 Task: Create Issue Issue0000000003 in Backlog  in Scrum Project Project0000000001 in Jira. Create Issue Issue0000000004 in Backlog  in Scrum Project Project0000000001 in Jira. Create Issue Issue0000000005 in Backlog  in Scrum Project Project0000000001 in Jira. Create Issue Issue0000000006 in Backlog  in Scrum Project Project0000000002 in Jira. Create Issue Issue0000000007 in Backlog  in Scrum Project Project0000000002 in Jira
Action: Mouse moved to (528, 189)
Screenshot: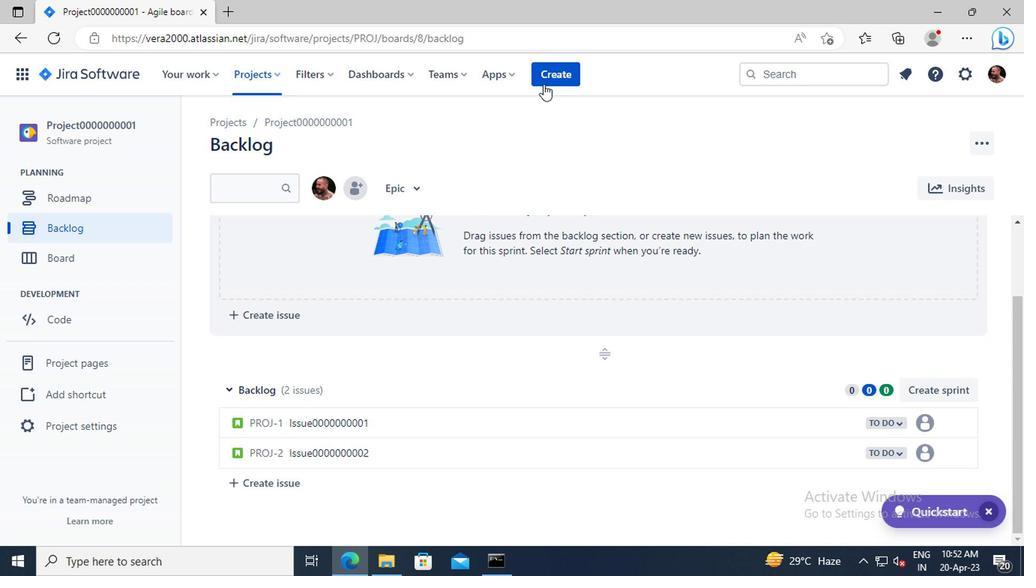 
Action: Mouse pressed left at (528, 189)
Screenshot: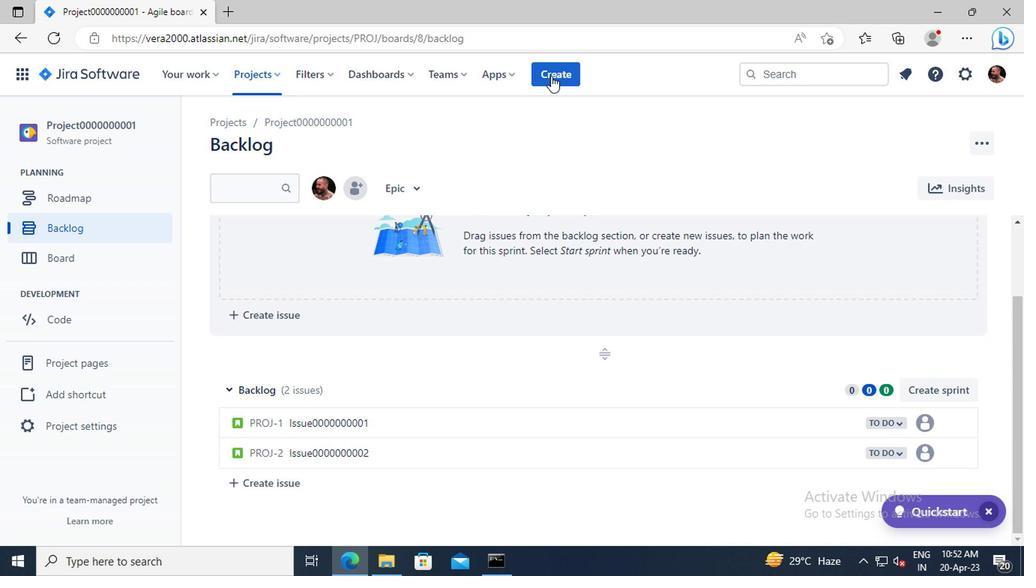 
Action: Mouse moved to (436, 323)
Screenshot: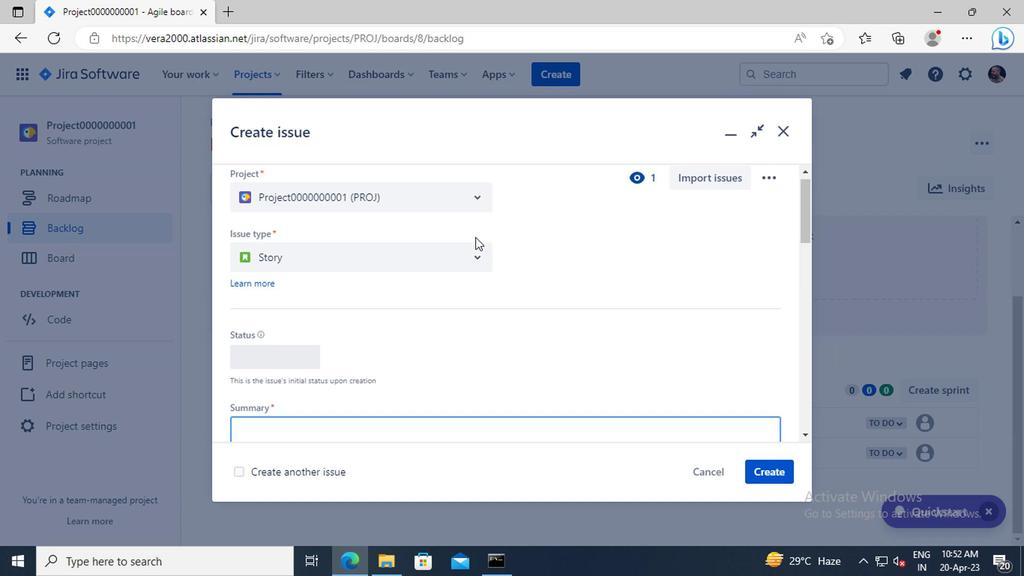 
Action: Mouse scrolled (436, 322) with delta (0, 0)
Screenshot: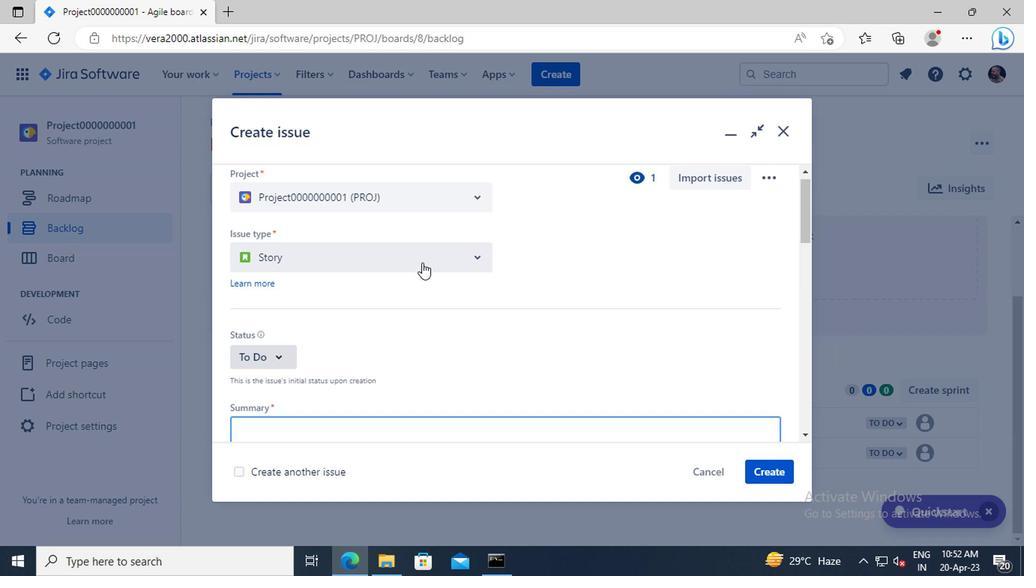 
Action: Mouse scrolled (436, 322) with delta (0, 0)
Screenshot: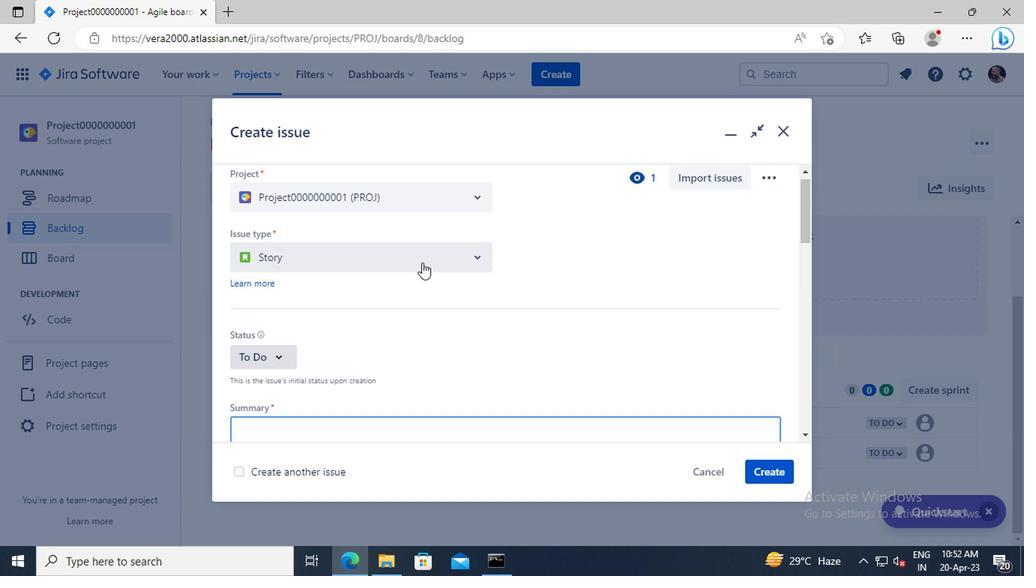 
Action: Mouse moved to (389, 387)
Screenshot: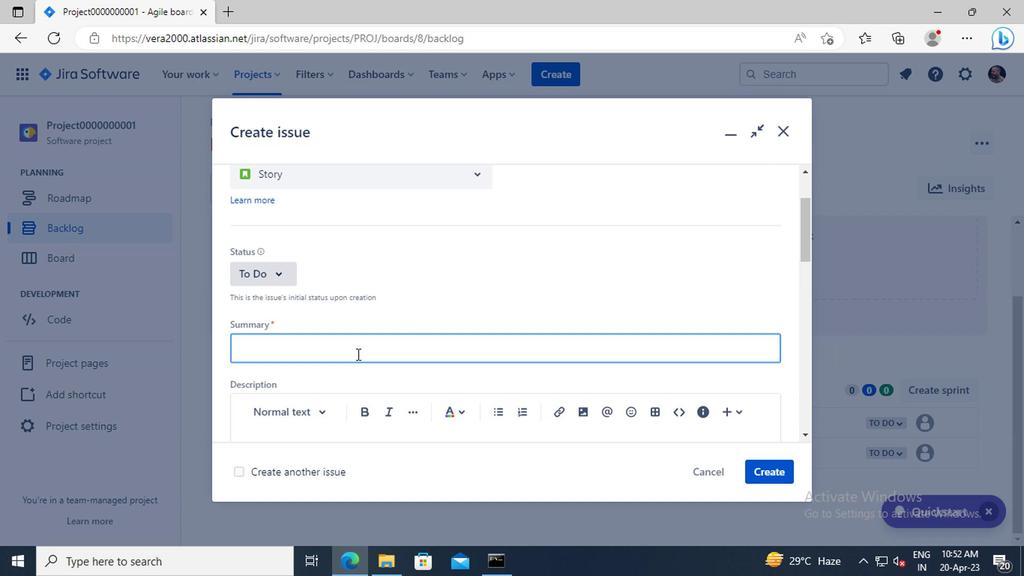 
Action: Mouse pressed left at (389, 387)
Screenshot: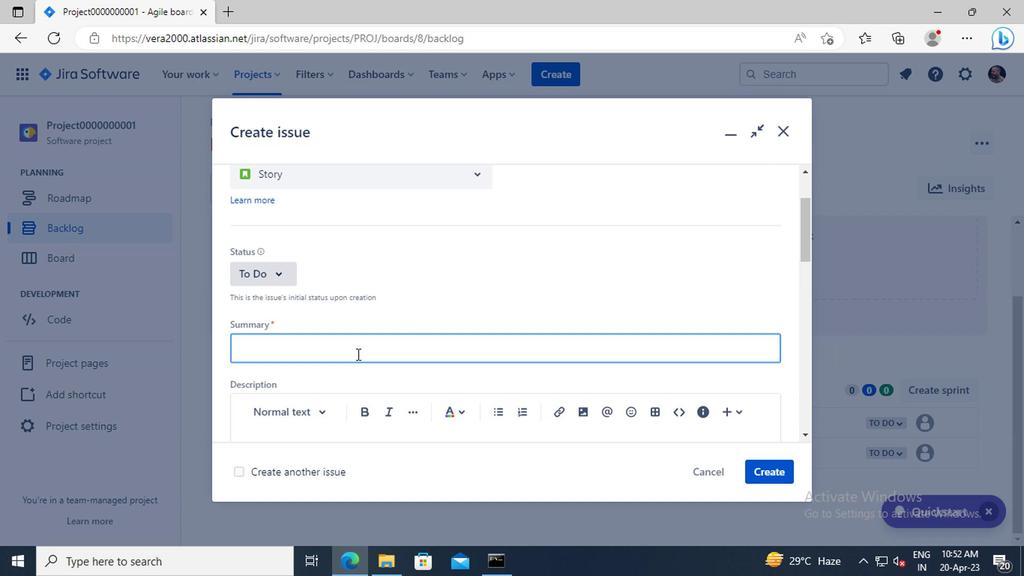 
Action: Key pressed <Key.shift>ISSUE0000000003
Screenshot: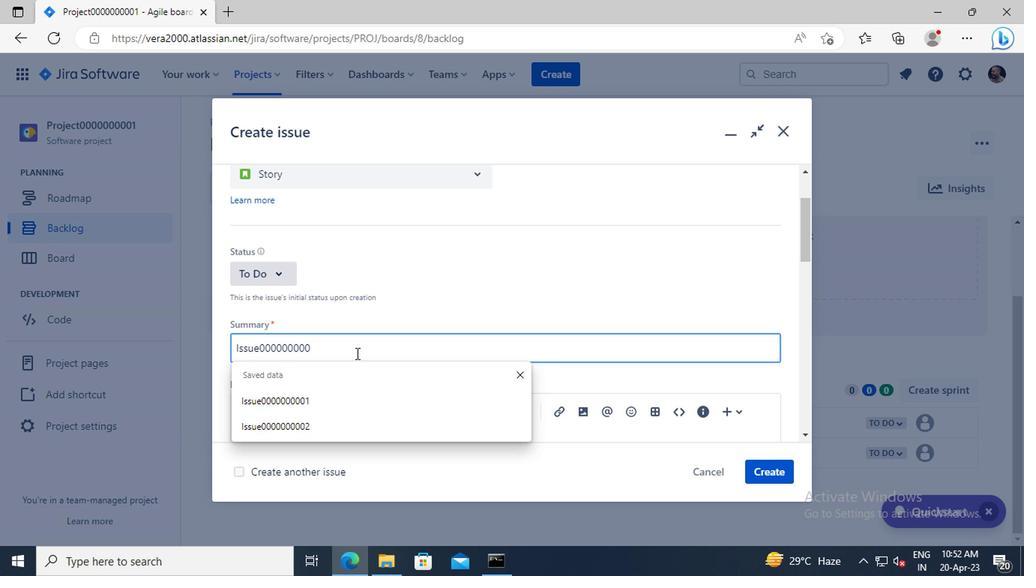 
Action: Mouse moved to (682, 470)
Screenshot: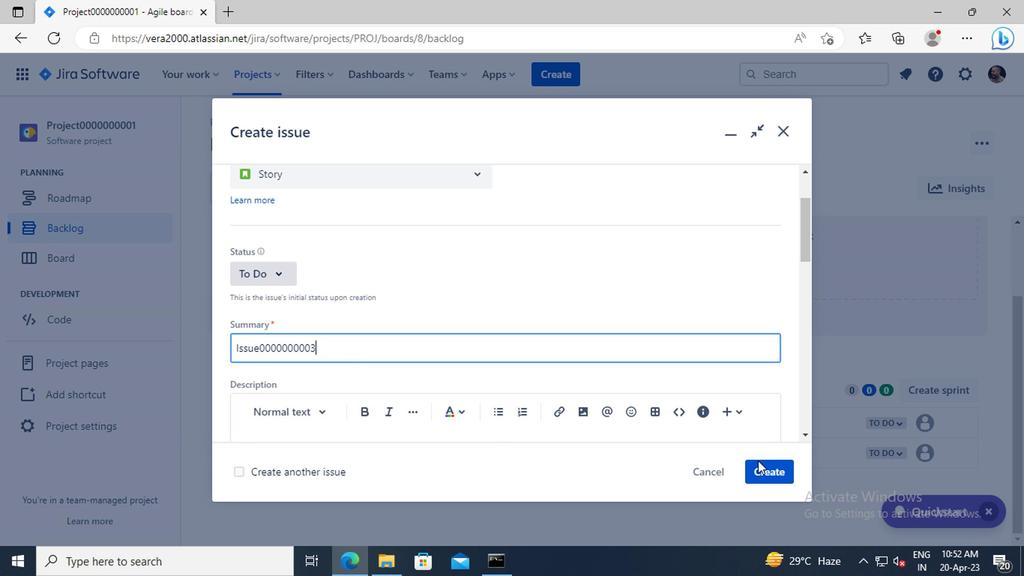 
Action: Mouse pressed left at (682, 470)
Screenshot: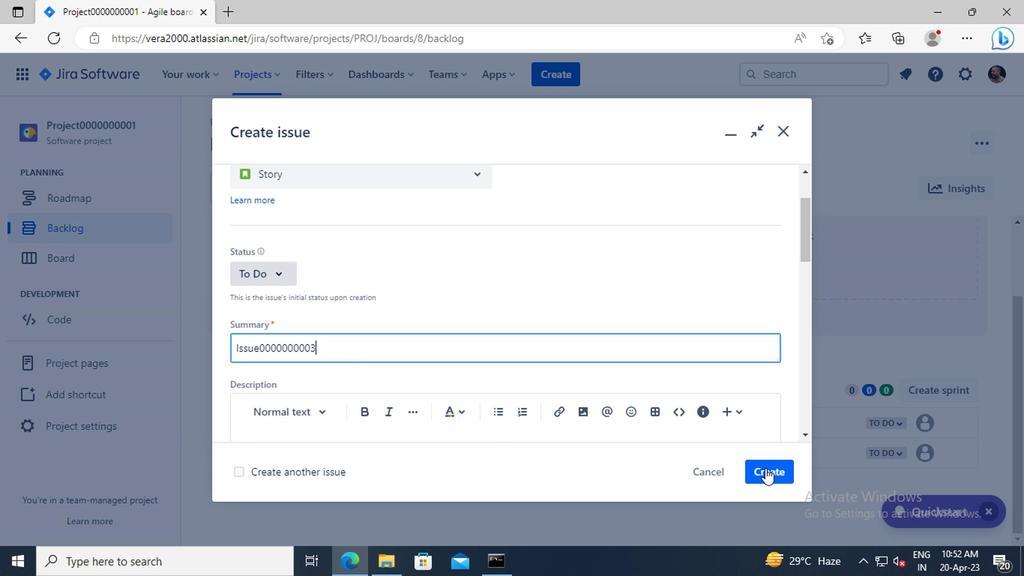 
Action: Mouse moved to (533, 189)
Screenshot: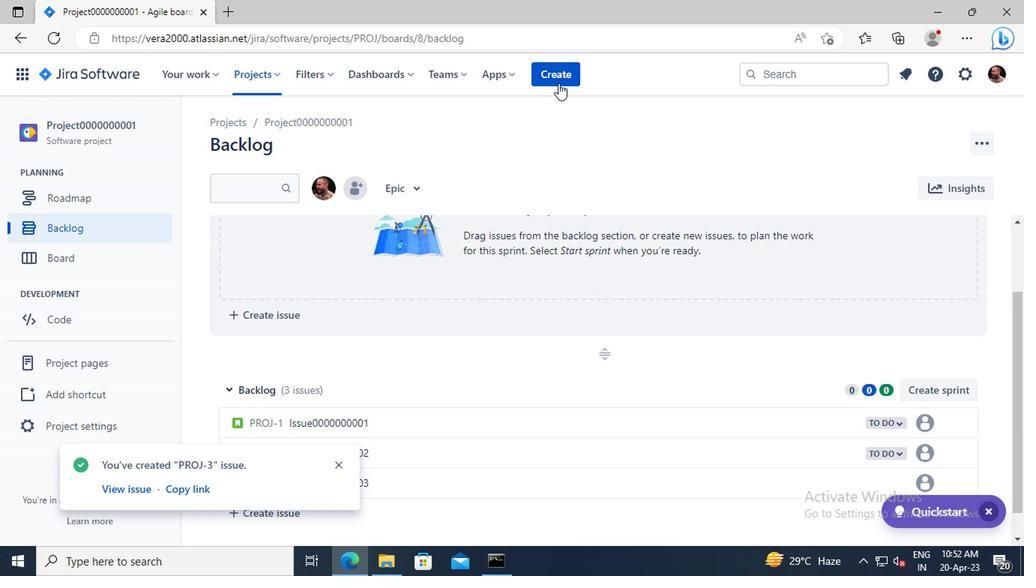 
Action: Mouse pressed left at (533, 189)
Screenshot: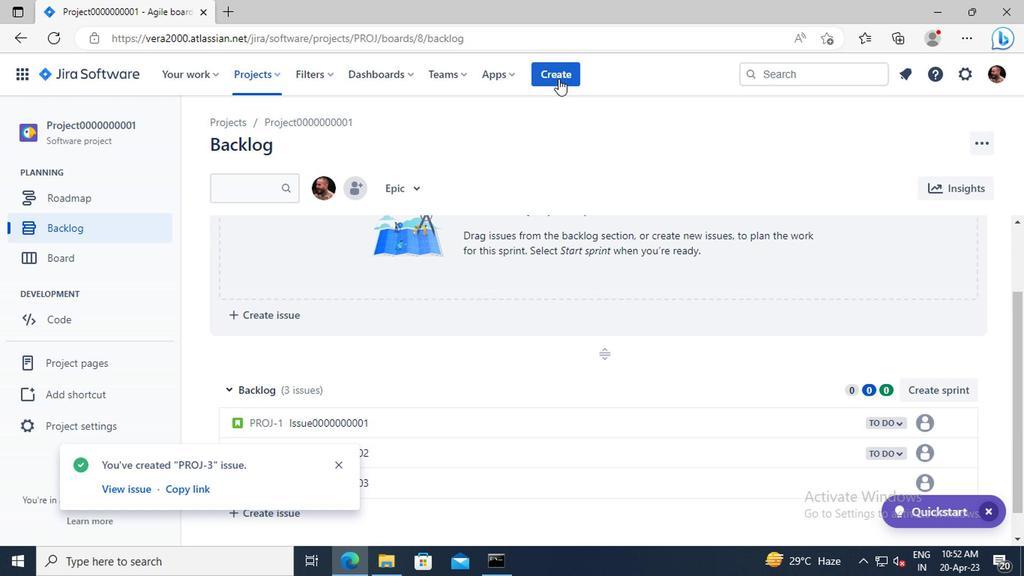 
Action: Mouse moved to (454, 347)
Screenshot: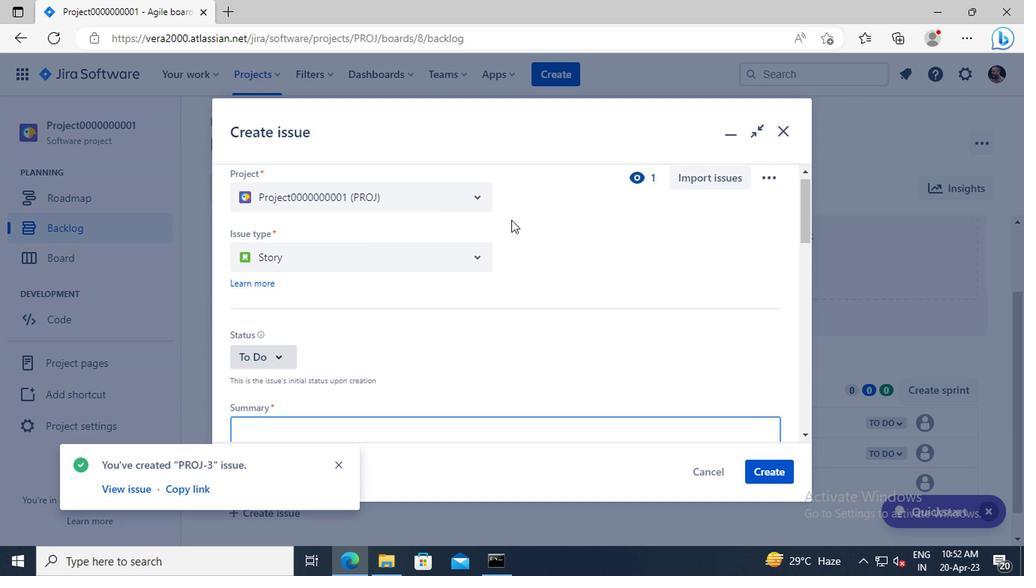 
Action: Mouse scrolled (454, 346) with delta (0, 0)
Screenshot: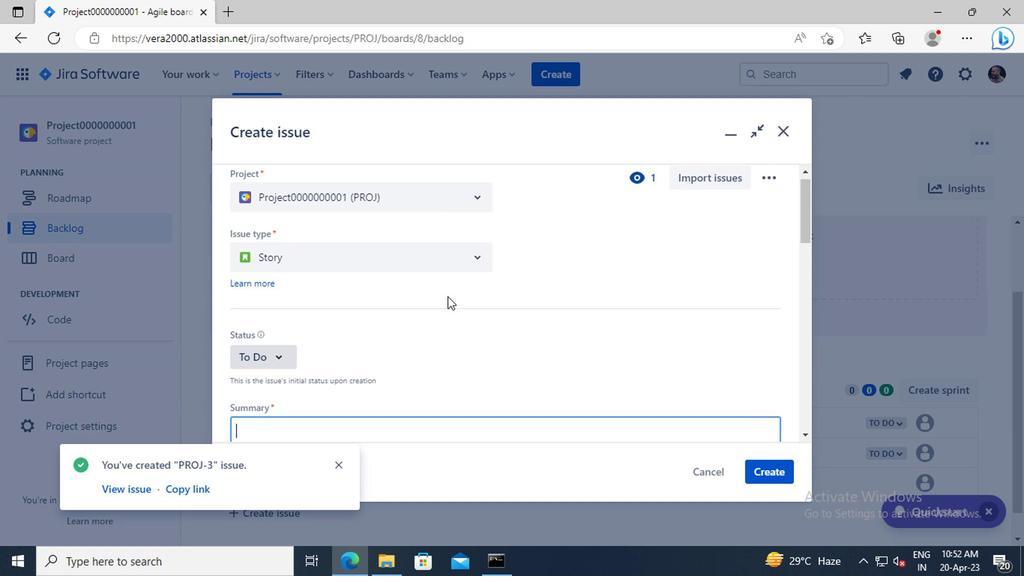 
Action: Mouse moved to (416, 411)
Screenshot: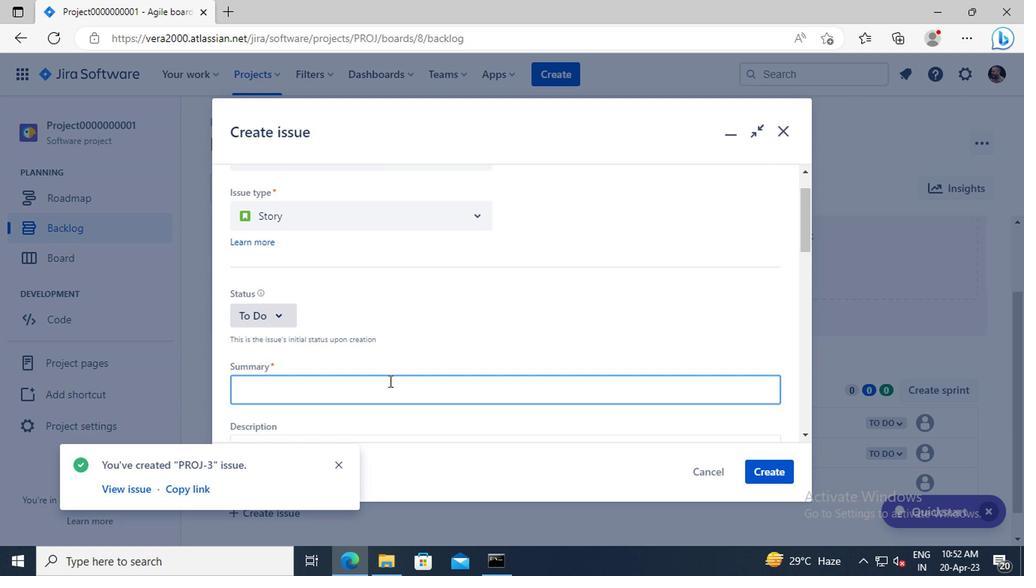 
Action: Mouse pressed left at (416, 411)
Screenshot: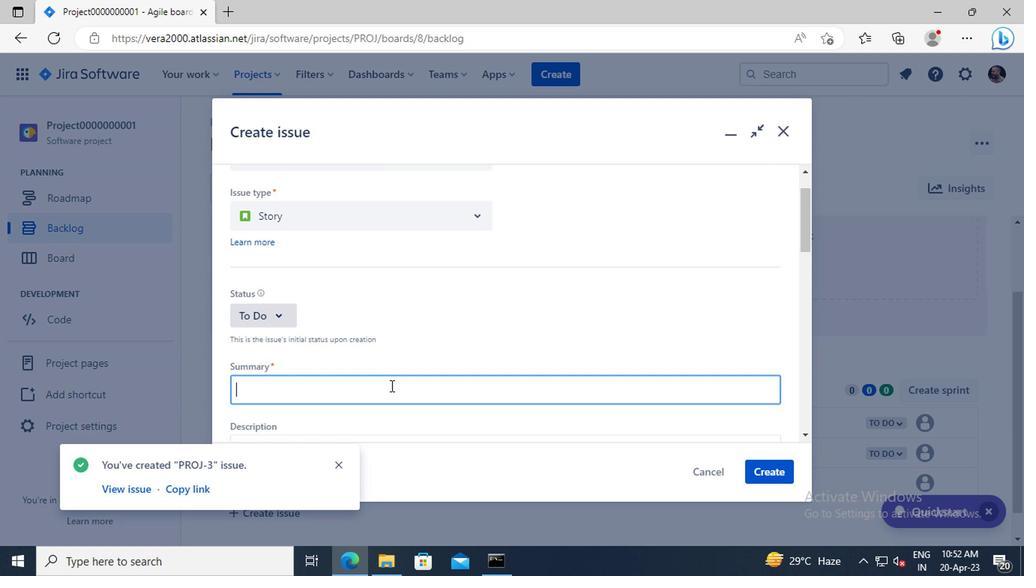 
Action: Key pressed <Key.shift>ISSUE0000000004
Screenshot: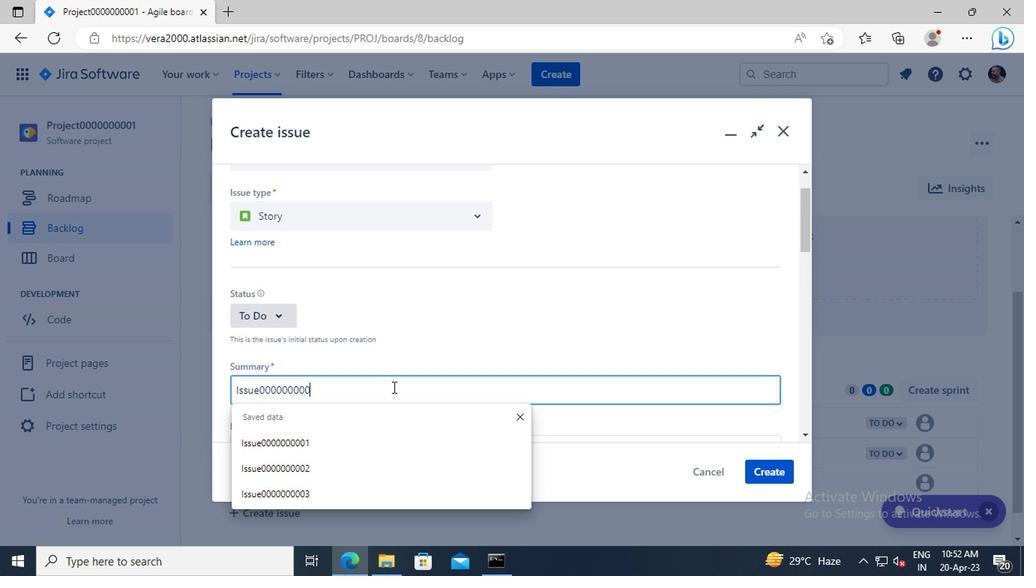 
Action: Mouse moved to (678, 468)
Screenshot: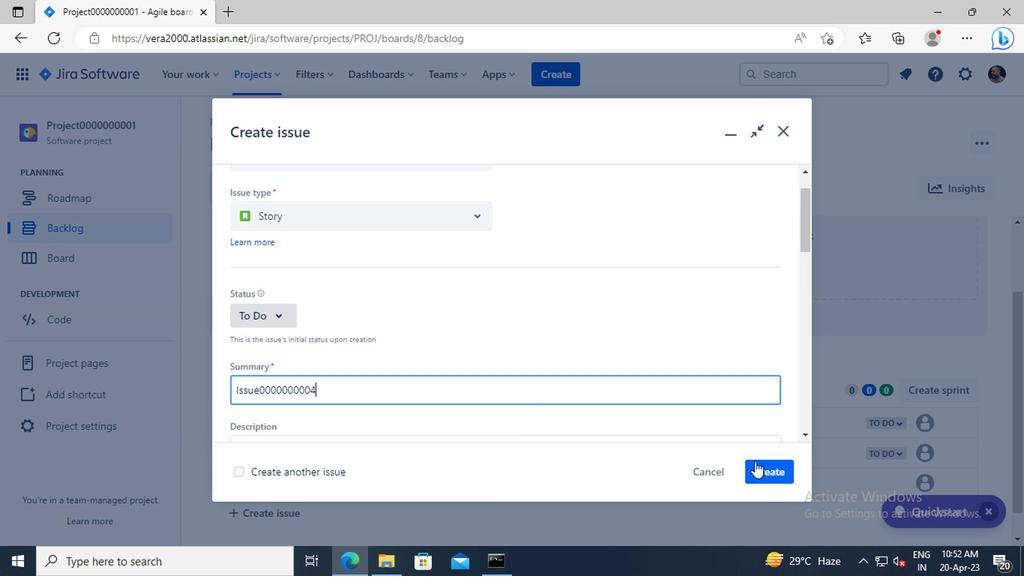 
Action: Mouse pressed left at (678, 468)
Screenshot: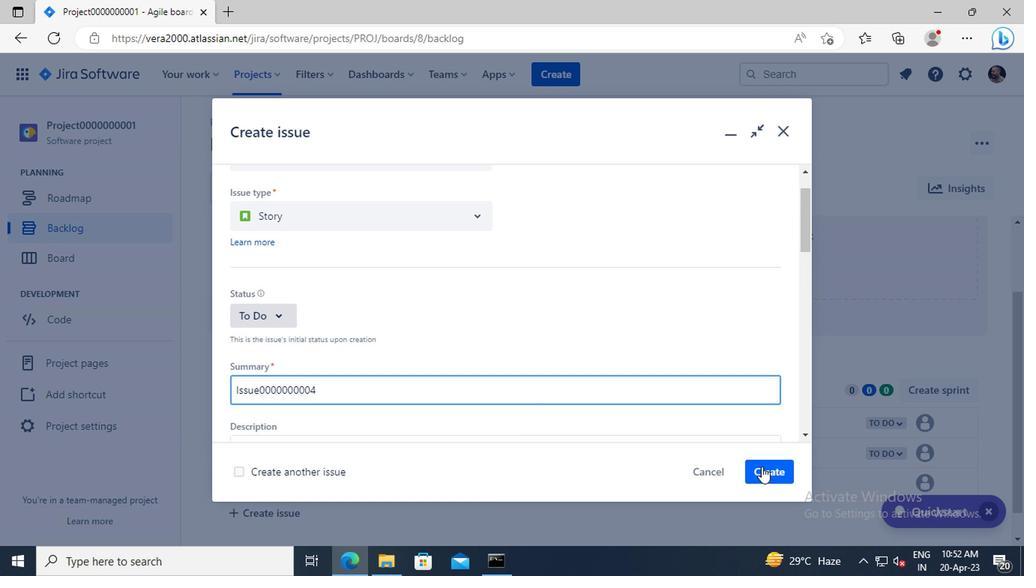 
Action: Mouse moved to (520, 189)
Screenshot: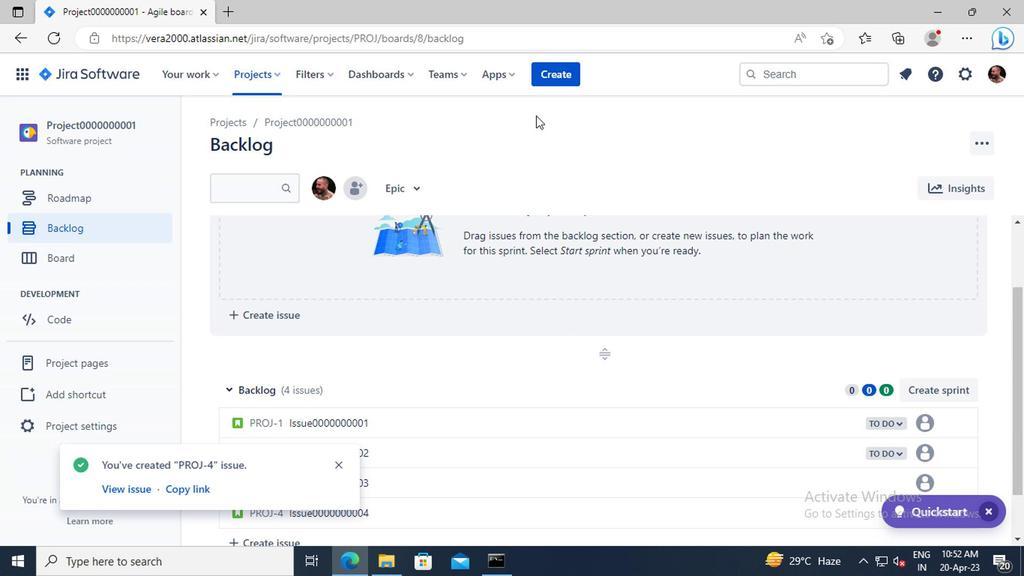 
Action: Mouse pressed left at (520, 189)
Screenshot: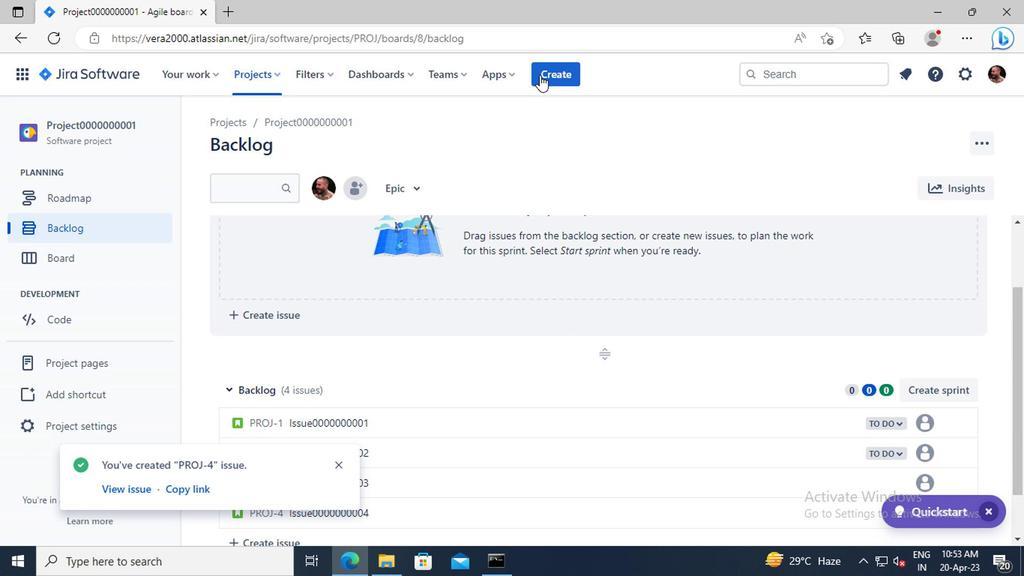 
Action: Mouse moved to (434, 318)
Screenshot: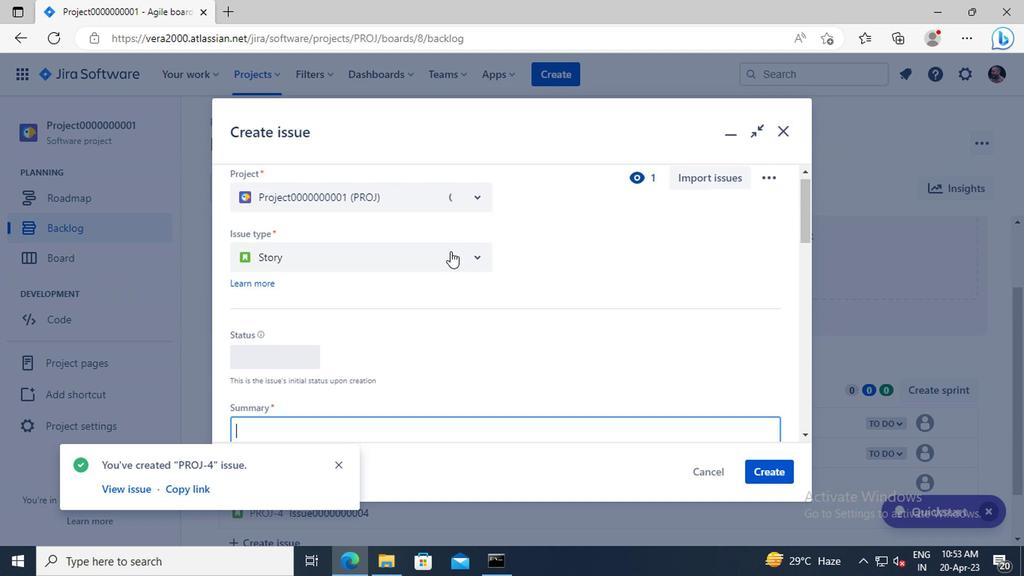 
Action: Mouse scrolled (434, 318) with delta (0, 0)
Screenshot: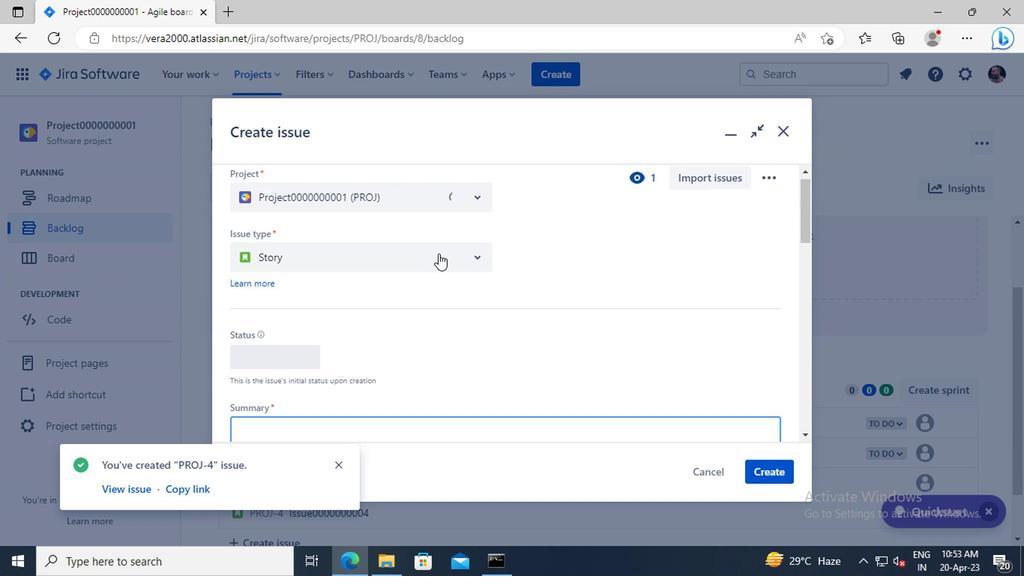 
Action: Mouse scrolled (434, 318) with delta (0, 0)
Screenshot: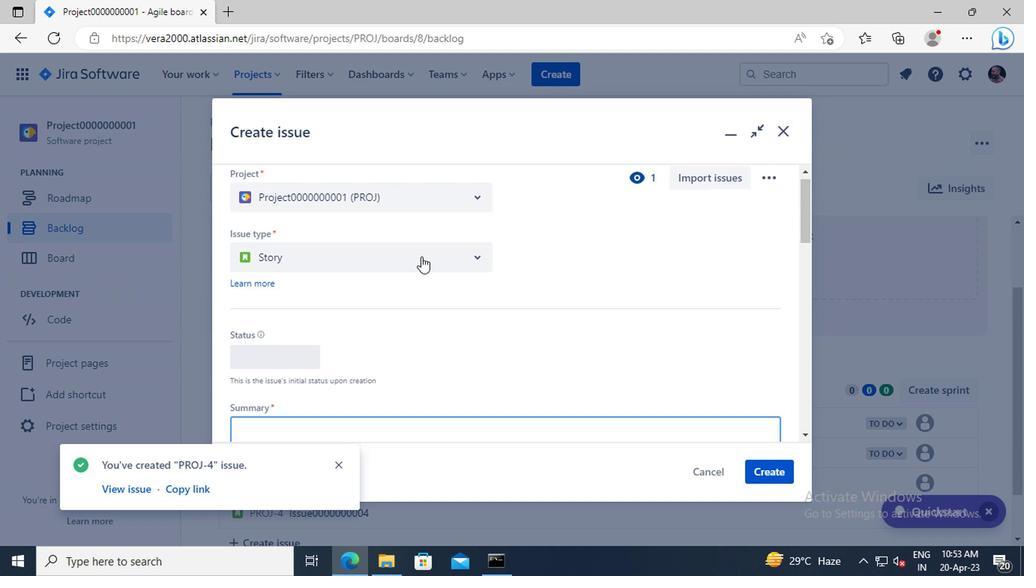 
Action: Mouse scrolled (434, 318) with delta (0, 0)
Screenshot: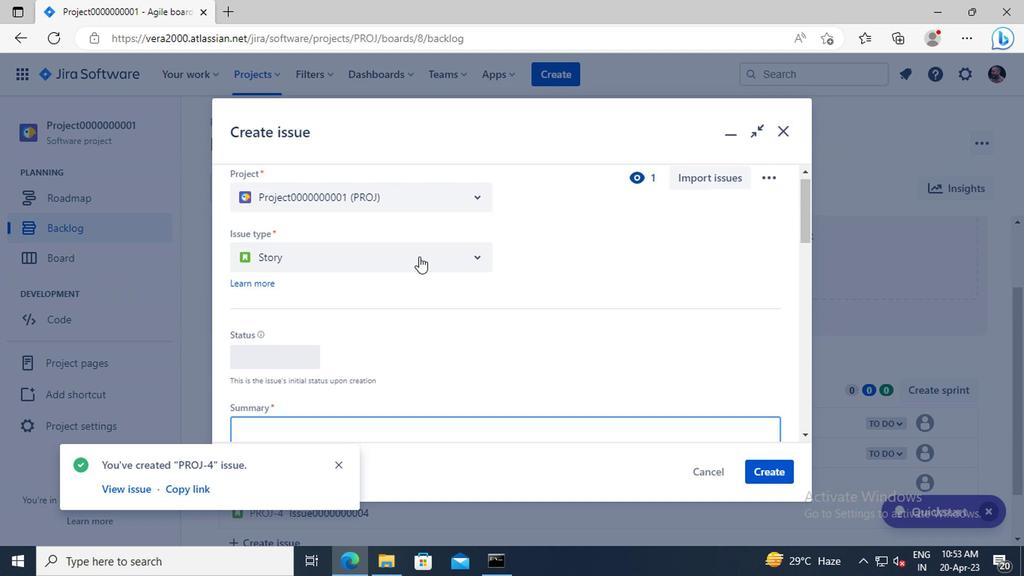 
Action: Mouse moved to (377, 356)
Screenshot: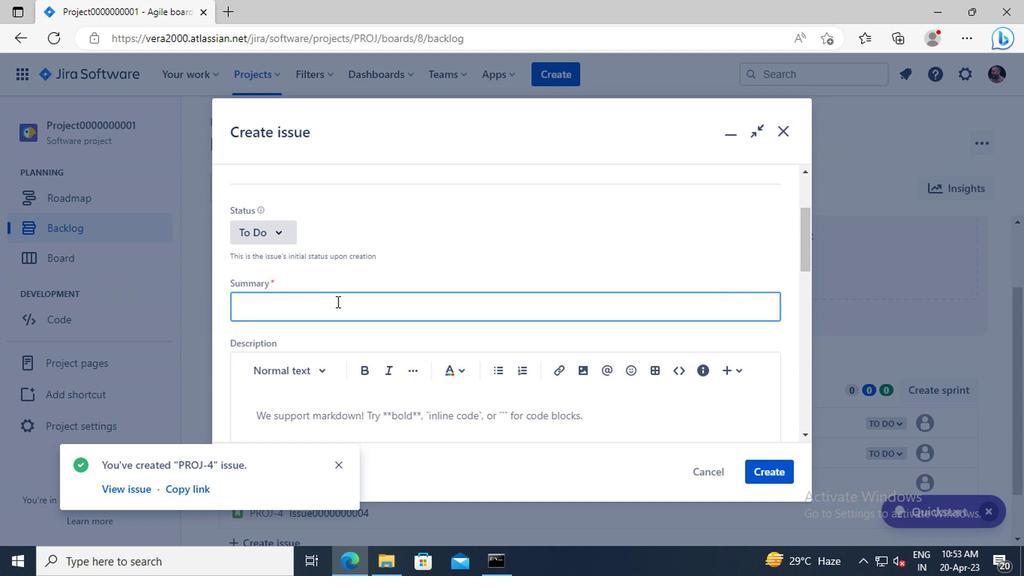 
Action: Mouse pressed left at (377, 356)
Screenshot: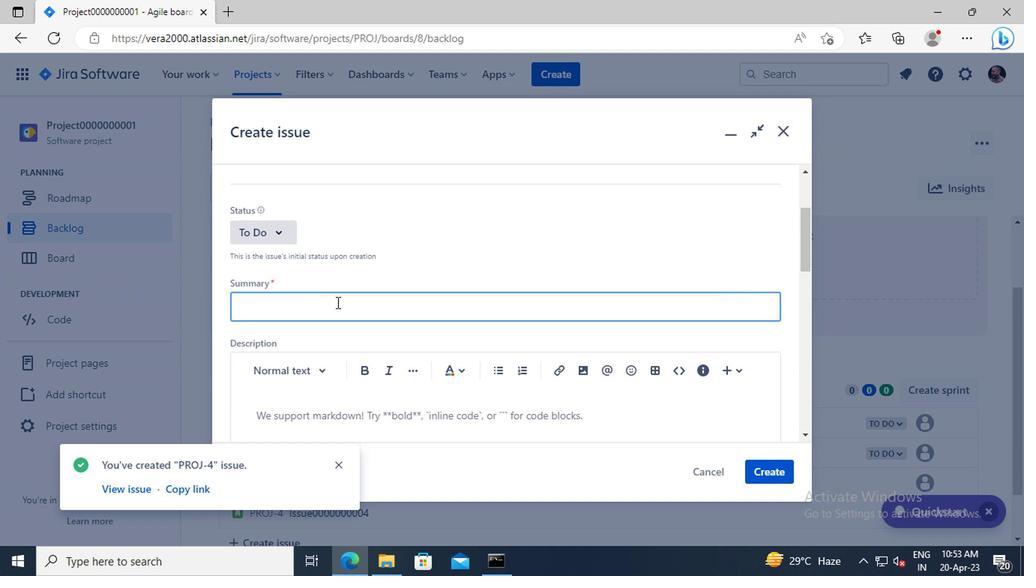 
Action: Key pressed <Key.shift>ISSUE0000000005
Screenshot: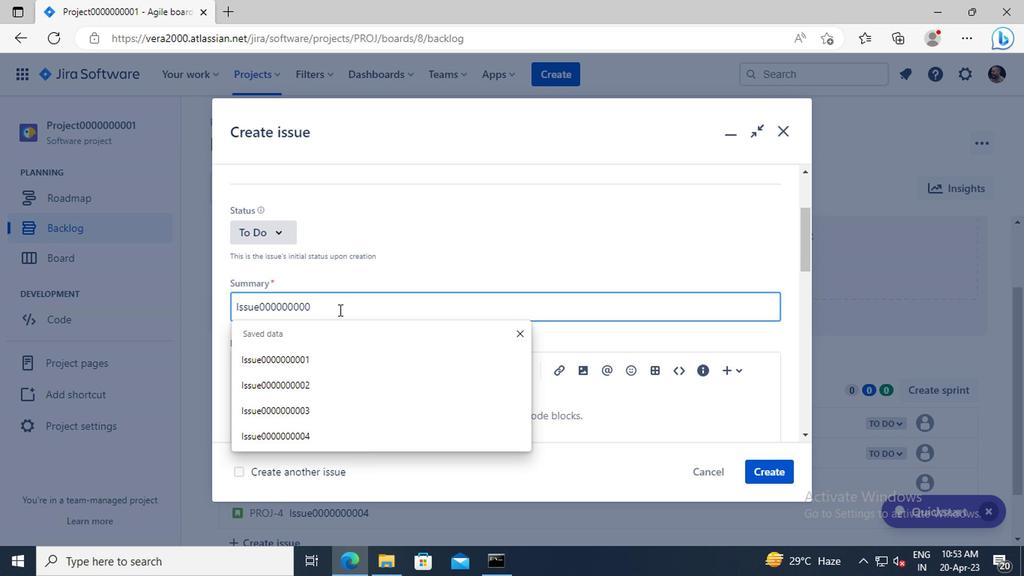 
Action: Mouse moved to (683, 470)
Screenshot: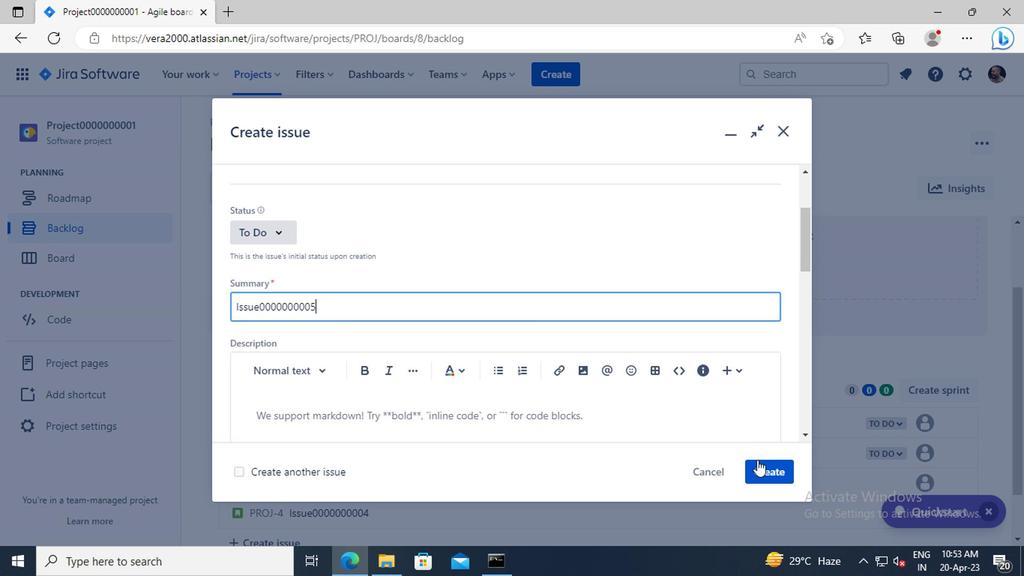 
Action: Mouse pressed left at (683, 470)
Screenshot: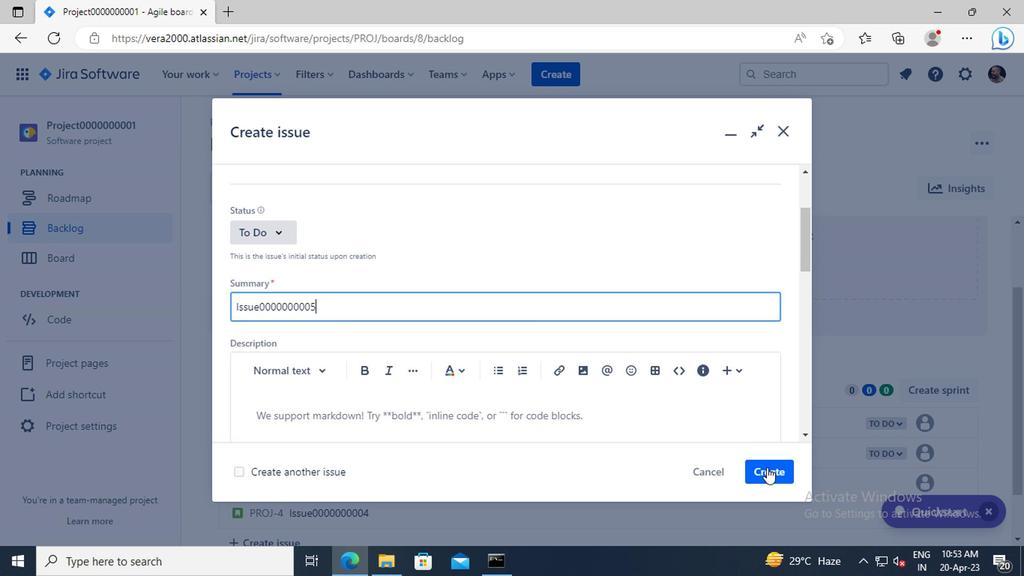
Action: Mouse moved to (330, 189)
Screenshot: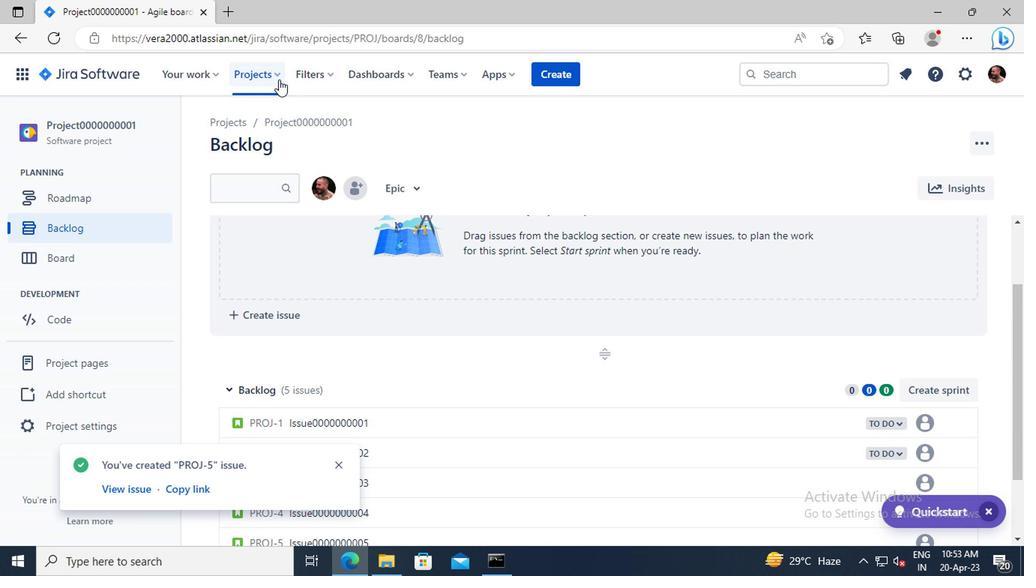 
Action: Mouse pressed left at (330, 189)
Screenshot: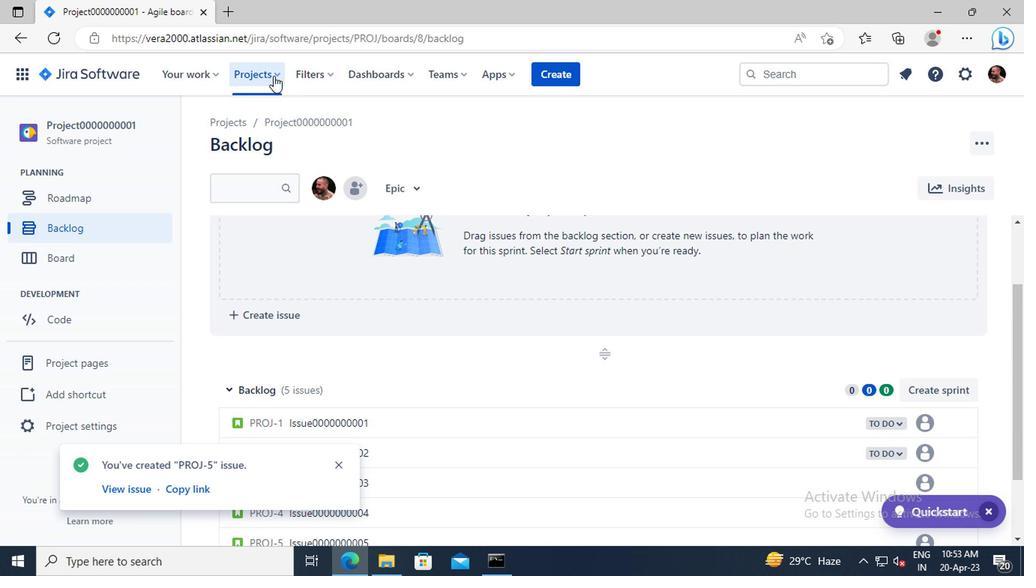 
Action: Mouse moved to (354, 263)
Screenshot: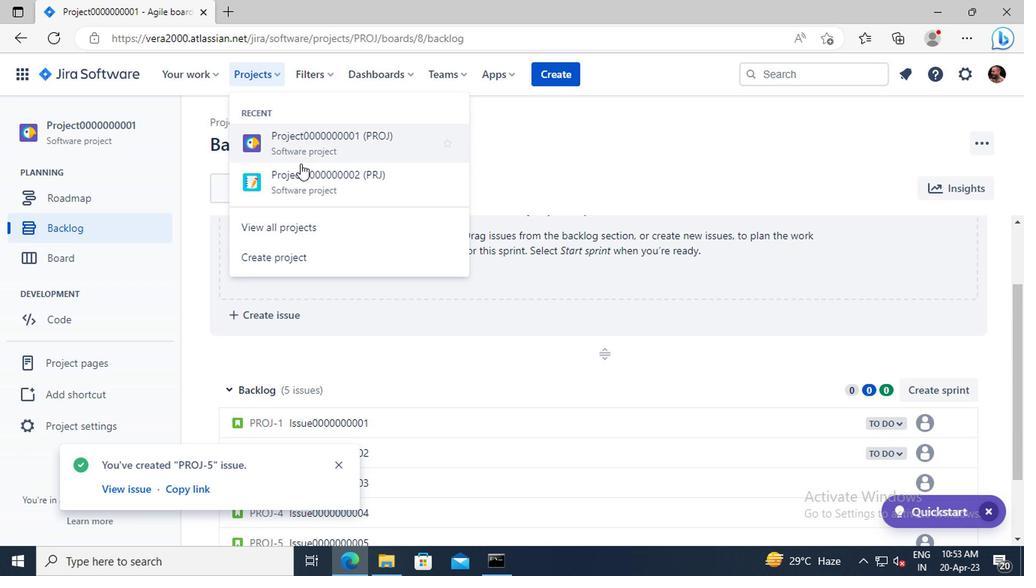 
Action: Mouse pressed left at (354, 263)
Screenshot: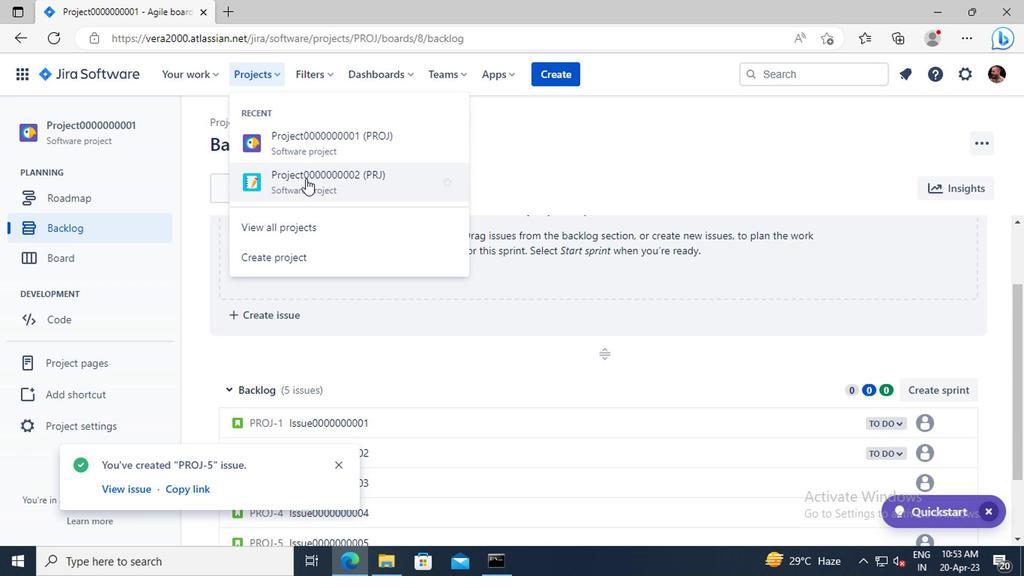 
Action: Mouse moved to (197, 296)
Screenshot: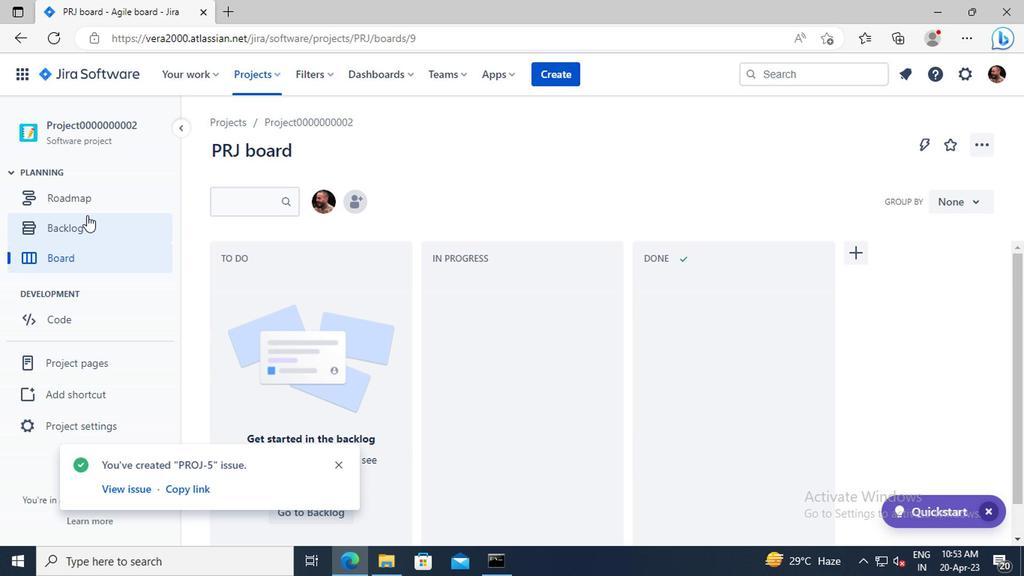 
Action: Mouse pressed left at (197, 296)
Screenshot: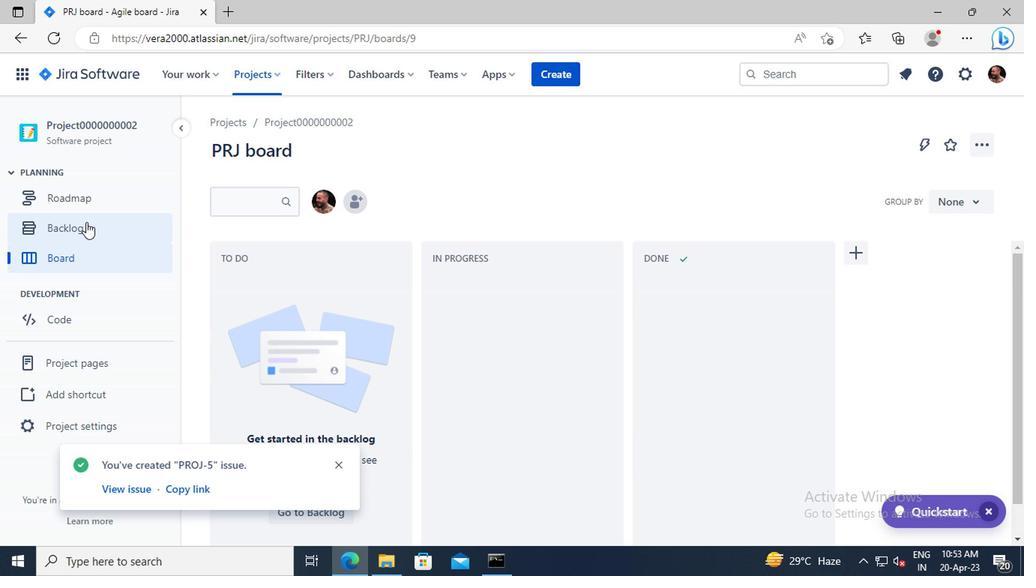 
Action: Mouse moved to (529, 190)
Screenshot: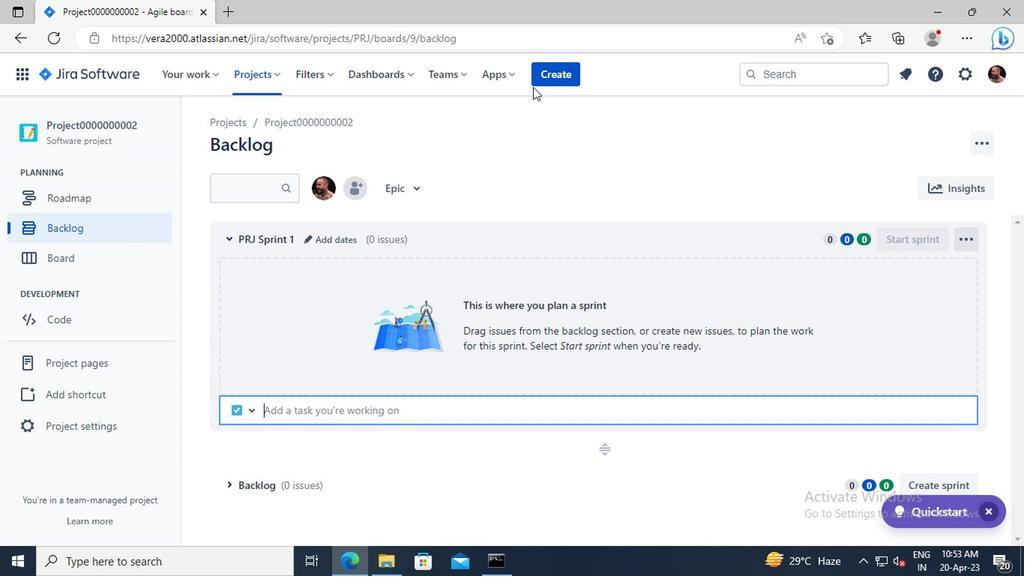 
Action: Mouse pressed left at (529, 190)
Screenshot: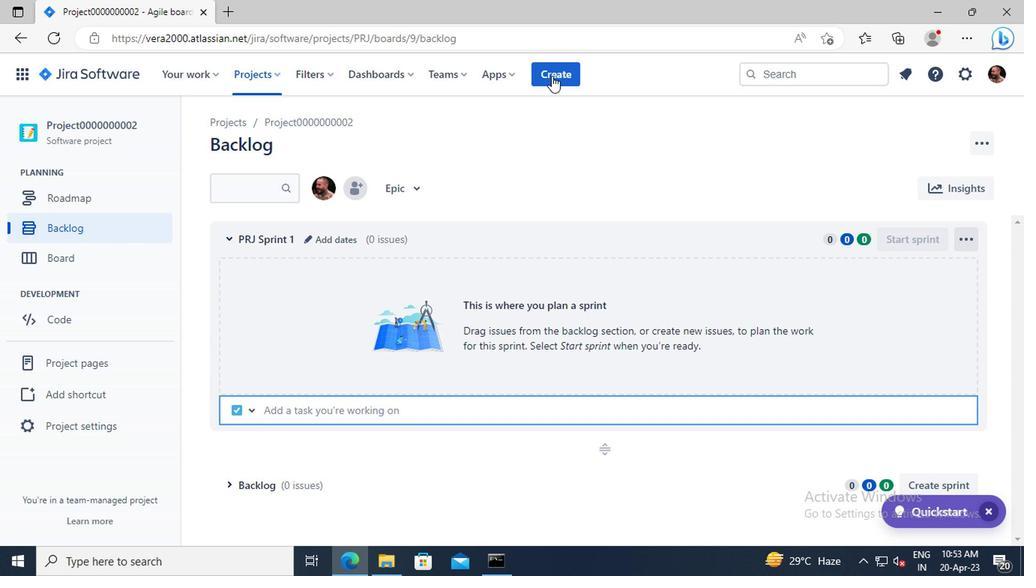 
Action: Mouse moved to (389, 364)
Screenshot: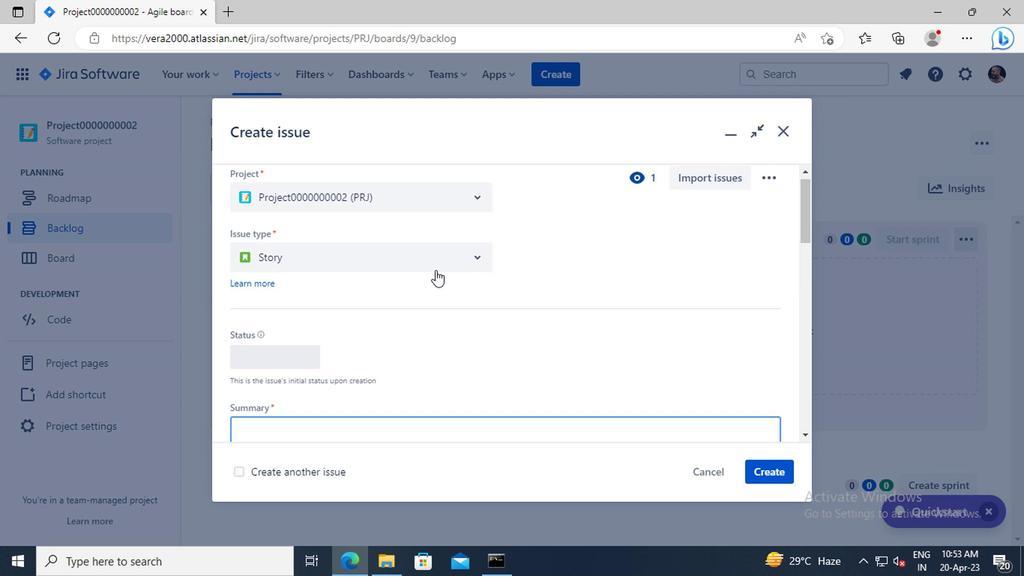 
Action: Mouse scrolled (389, 364) with delta (0, 0)
Screenshot: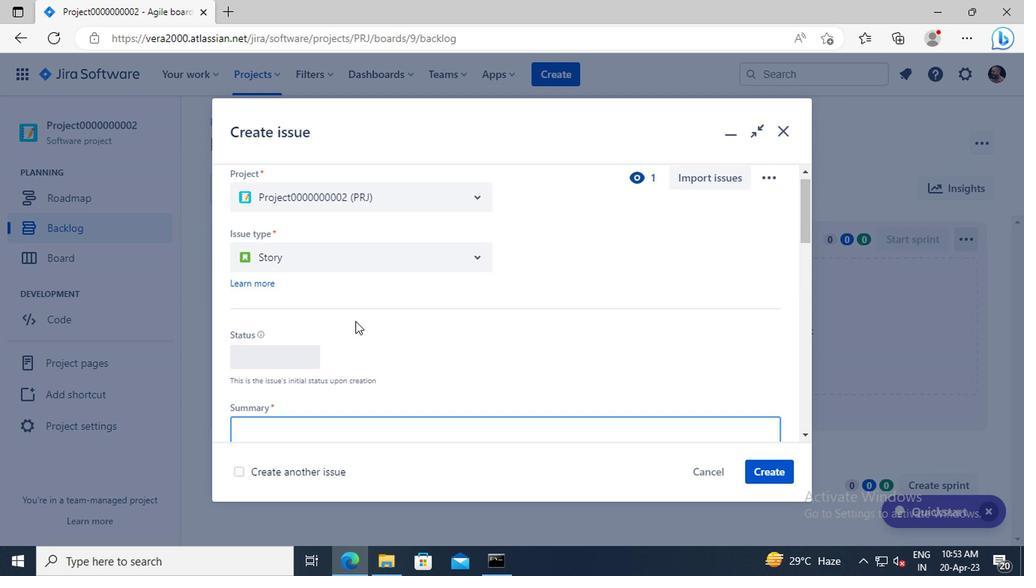 
Action: Mouse scrolled (389, 364) with delta (0, 0)
Screenshot: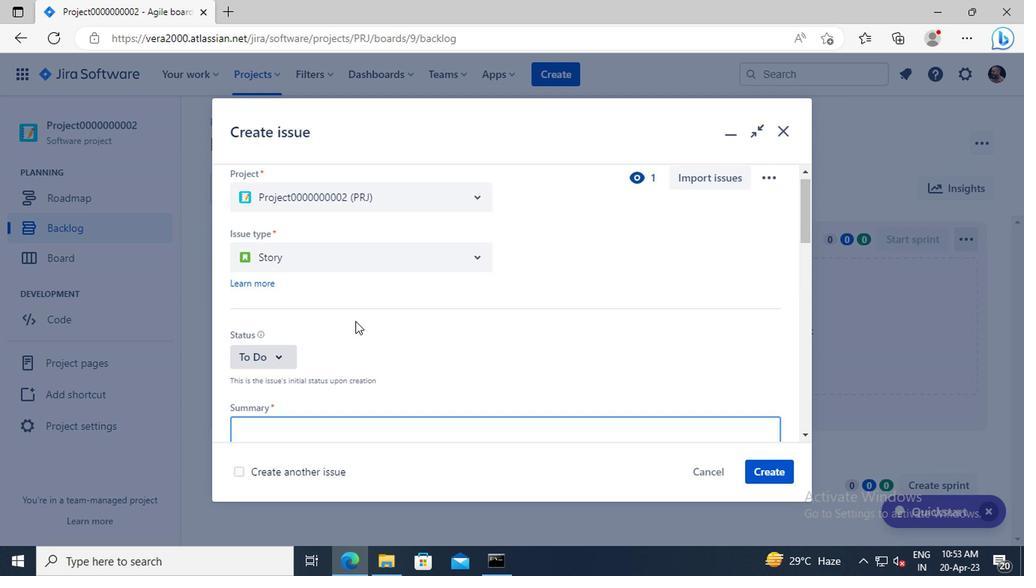 
Action: Mouse moved to (365, 385)
Screenshot: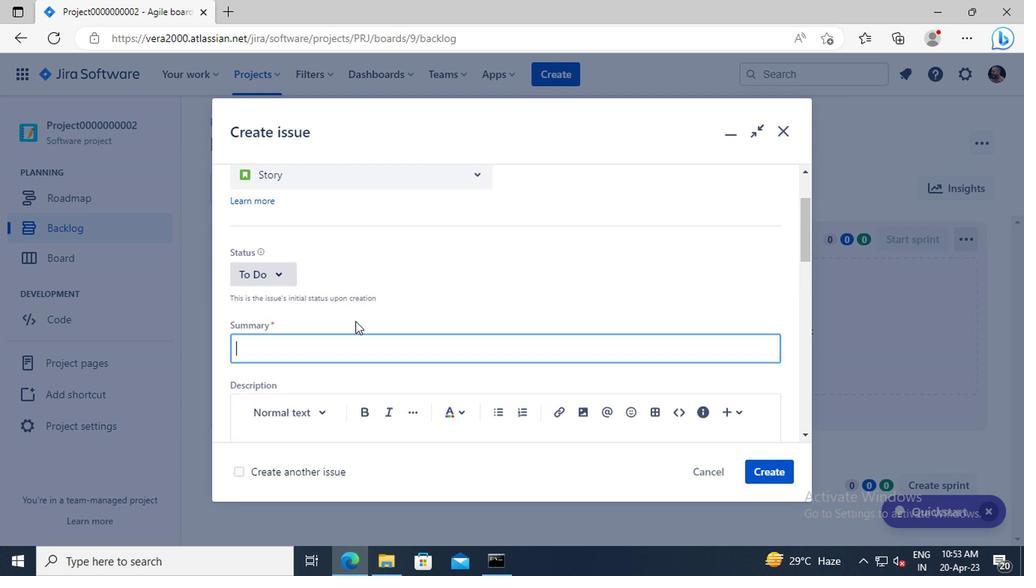 
Action: Mouse pressed left at (365, 385)
Screenshot: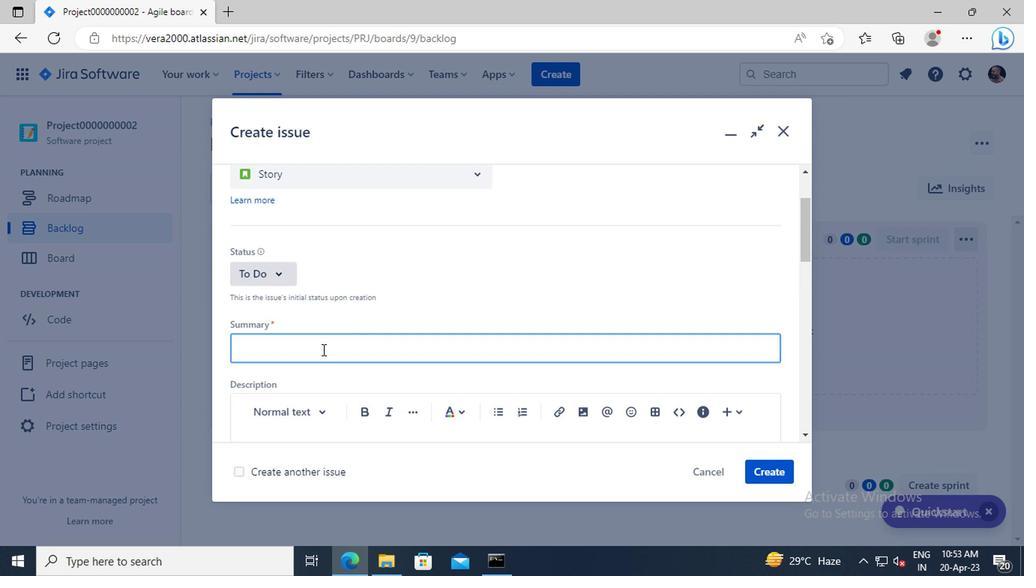 
Action: Key pressed <Key.shift>ISSUE0000000006
Screenshot: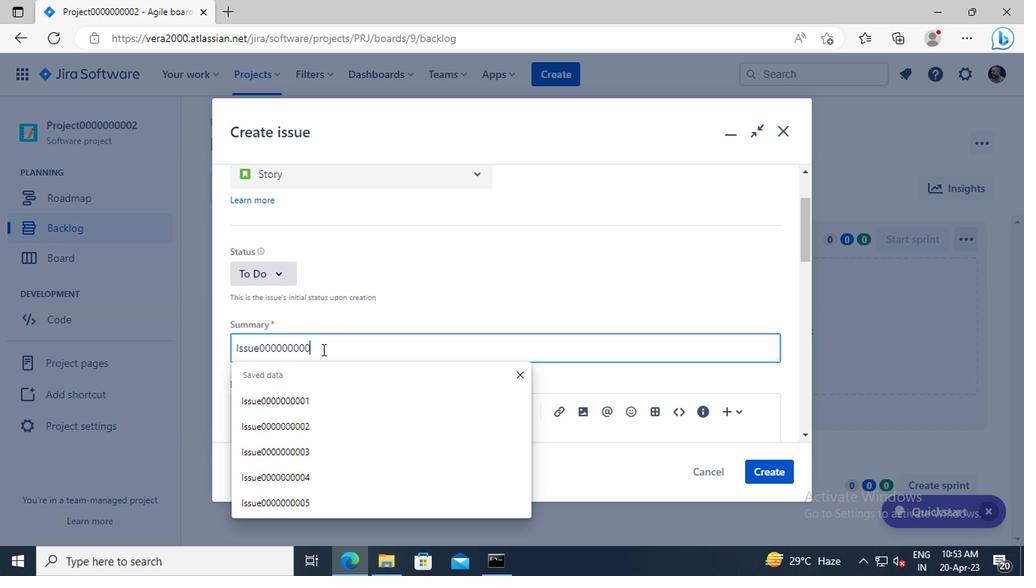 
Action: Mouse moved to (682, 475)
Screenshot: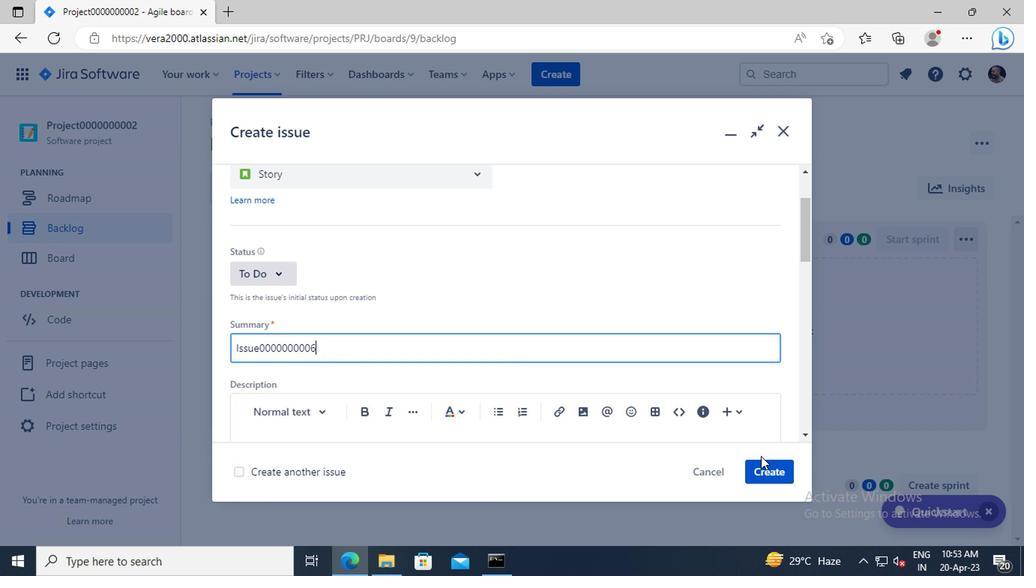 
Action: Mouse pressed left at (682, 475)
Screenshot: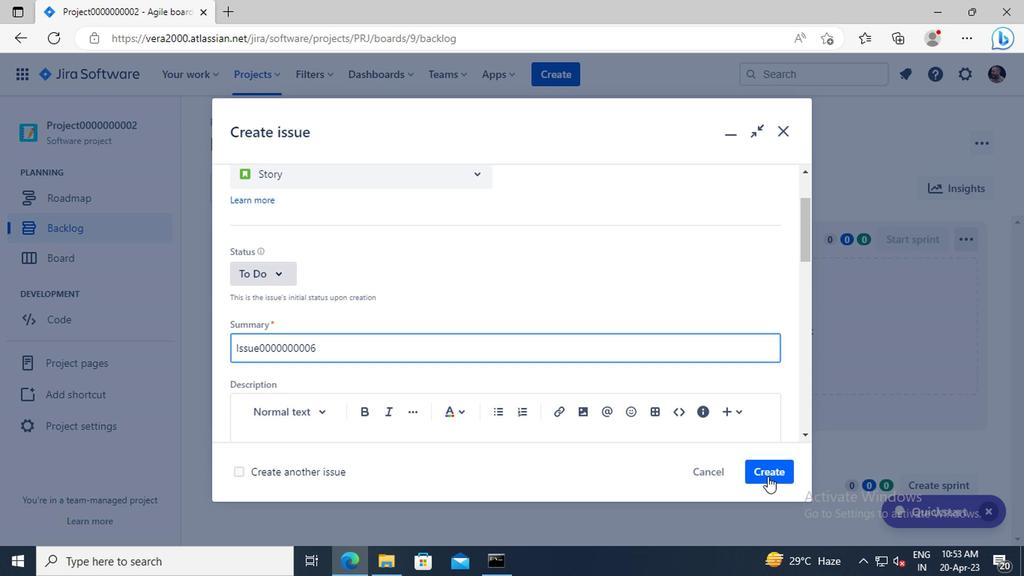 
Action: Mouse moved to (529, 188)
Screenshot: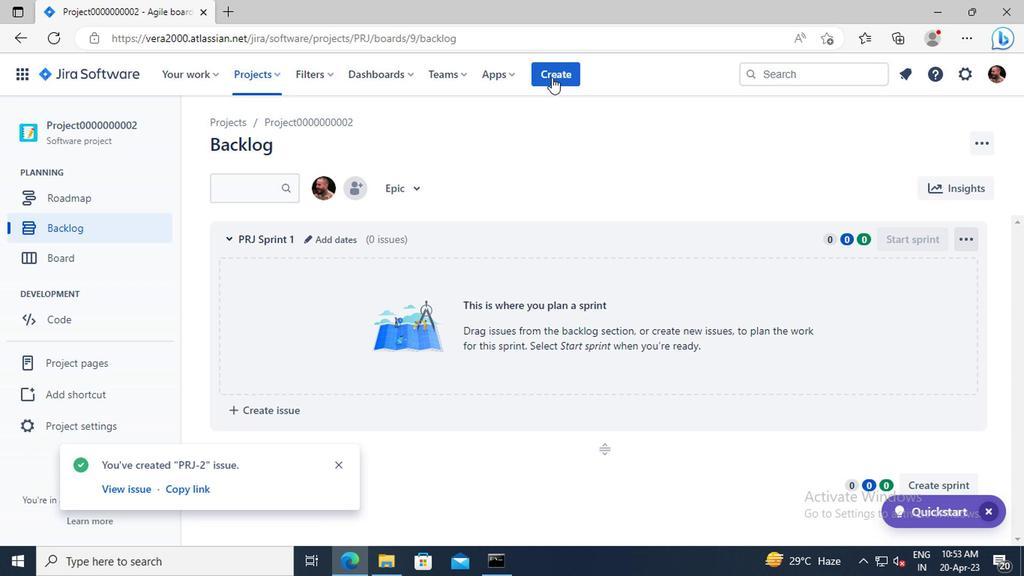 
Action: Mouse pressed left at (529, 188)
Screenshot: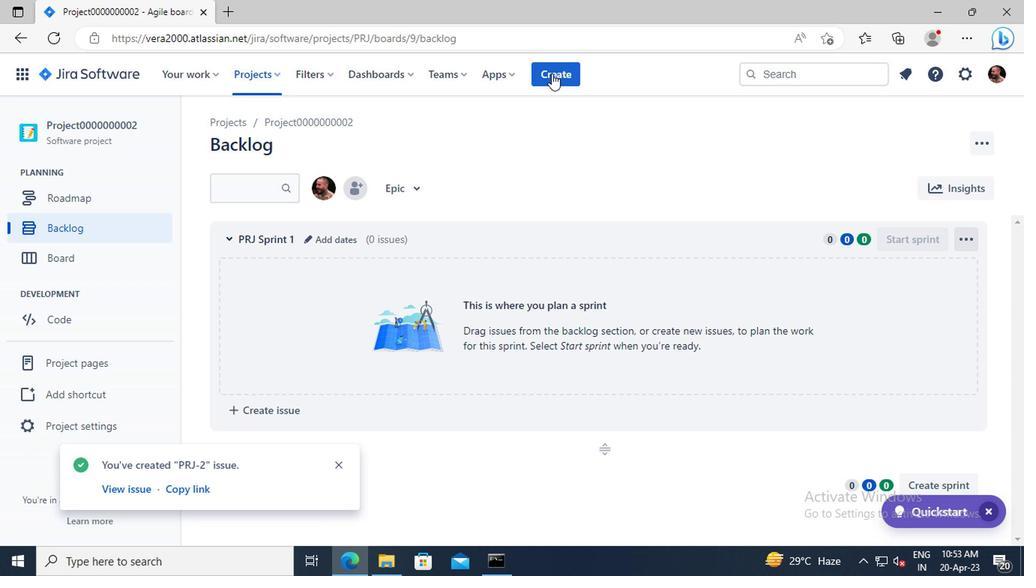
Action: Mouse moved to (386, 353)
Screenshot: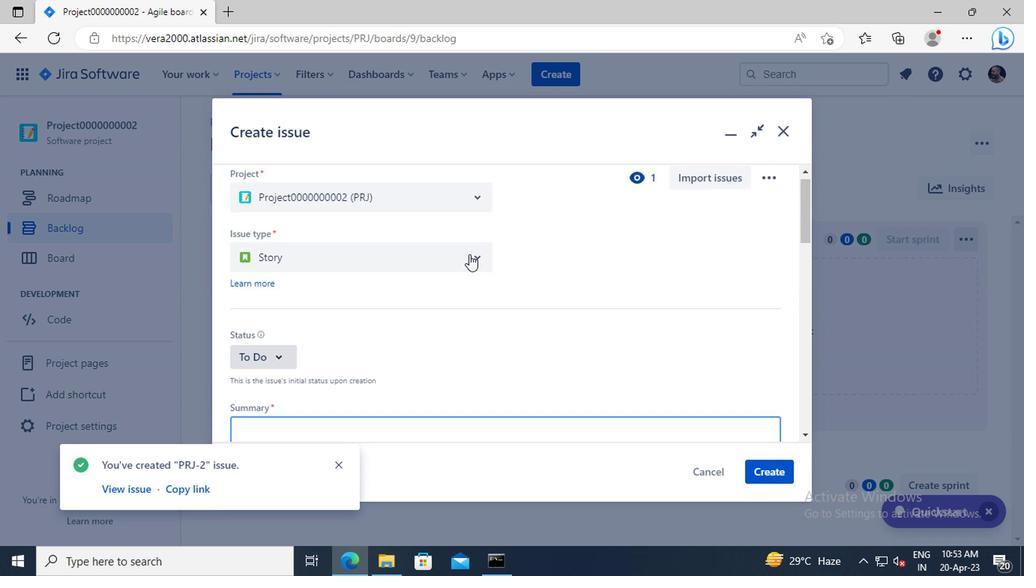 
Action: Mouse scrolled (386, 353) with delta (0, 0)
Screenshot: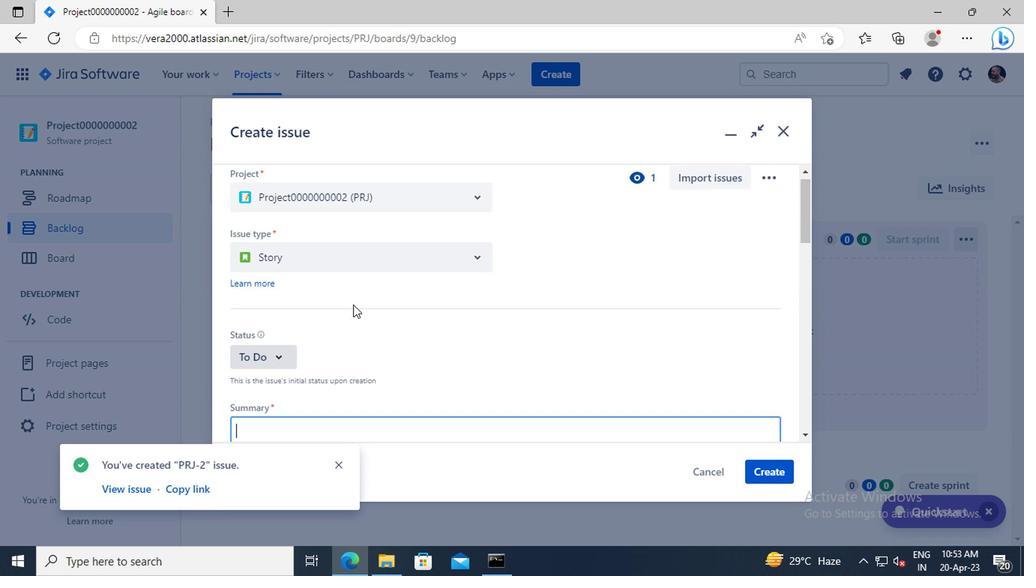 
Action: Mouse scrolled (386, 353) with delta (0, 0)
Screenshot: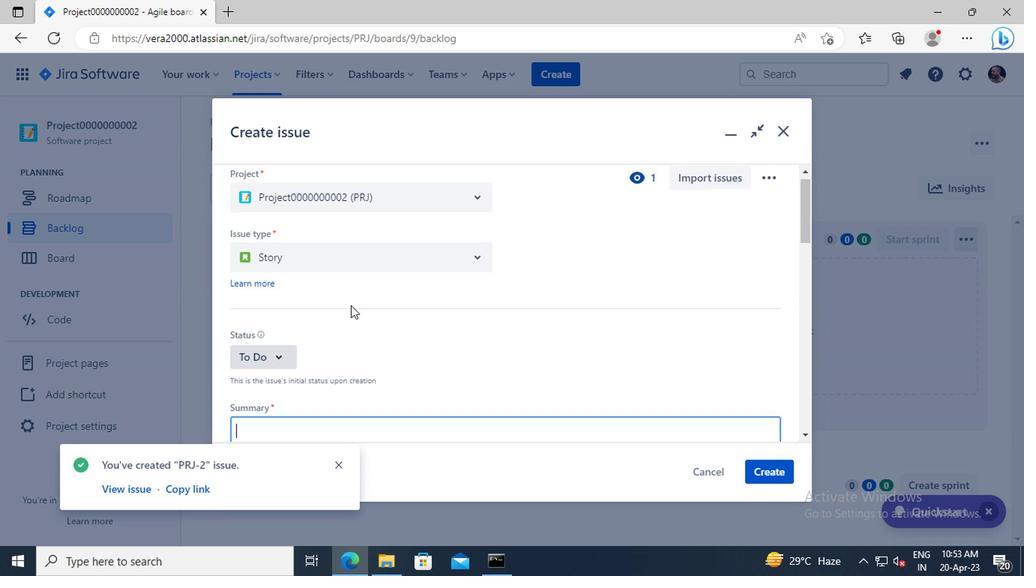 
Action: Mouse moved to (362, 387)
Screenshot: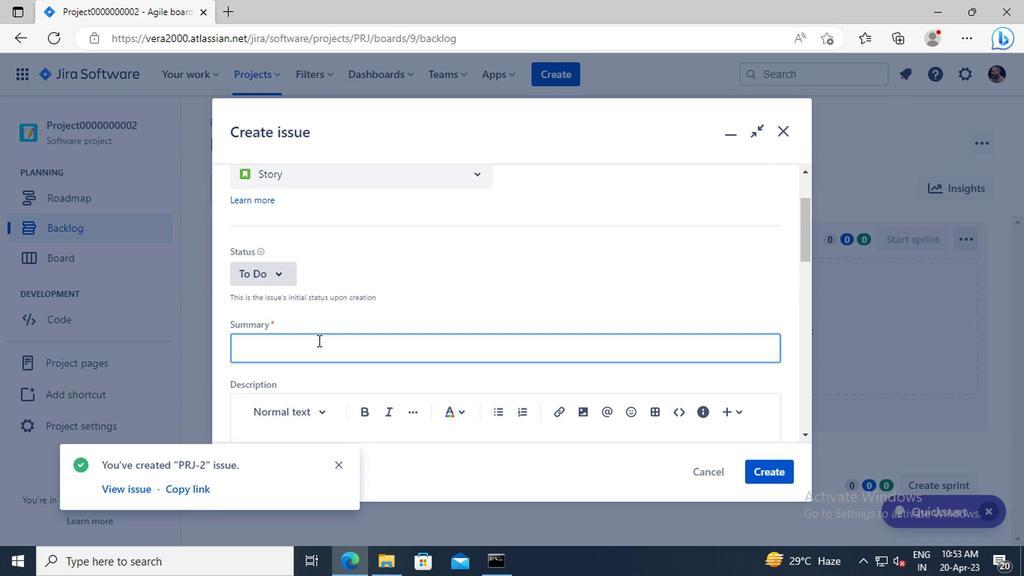 
Action: Mouse pressed left at (362, 387)
Screenshot: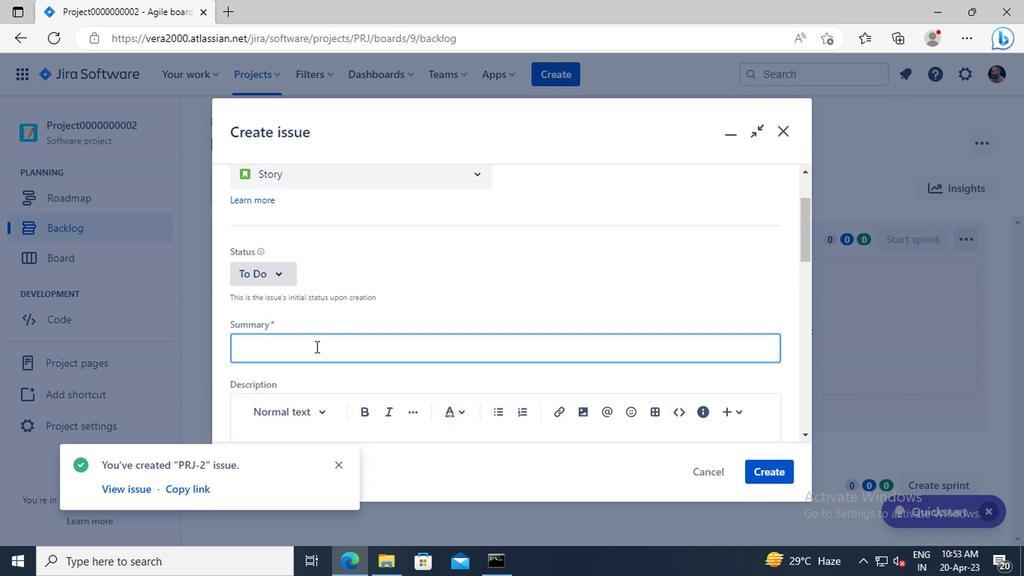 
Action: Key pressed <Key.shift>ISSUE0000000007
Screenshot: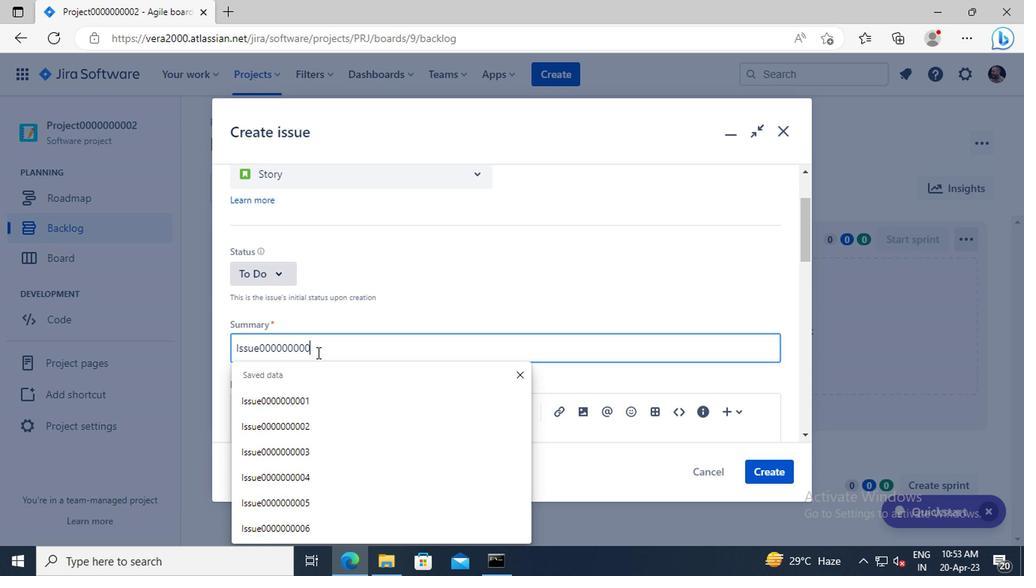 
Action: Mouse moved to (681, 469)
Screenshot: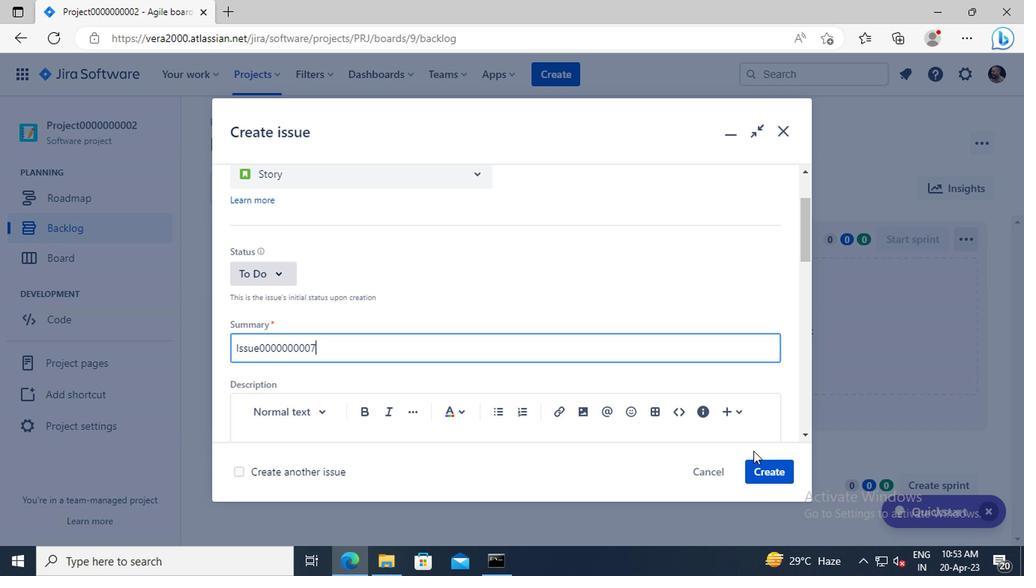 
Action: Mouse pressed left at (681, 469)
Screenshot: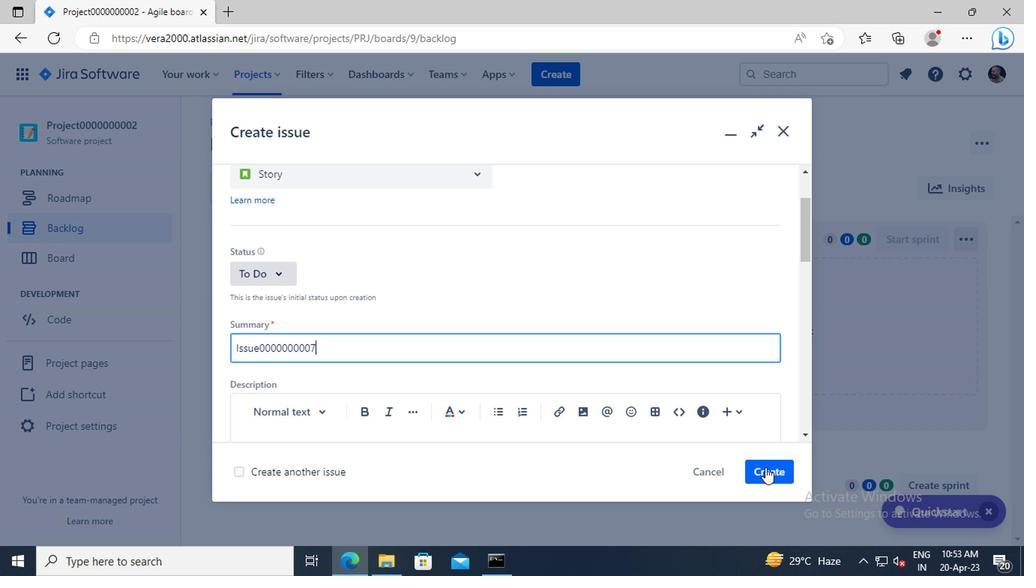 
